 Task: In the  document Fusioncuisinemeet.odt Insert the command  'Editing'Email the file to   'softage.5@softage.net', with message attached Attention Needed: Please prioritize going through the email I've sent. and file type: RTF
Action: Mouse moved to (949, 107)
Screenshot: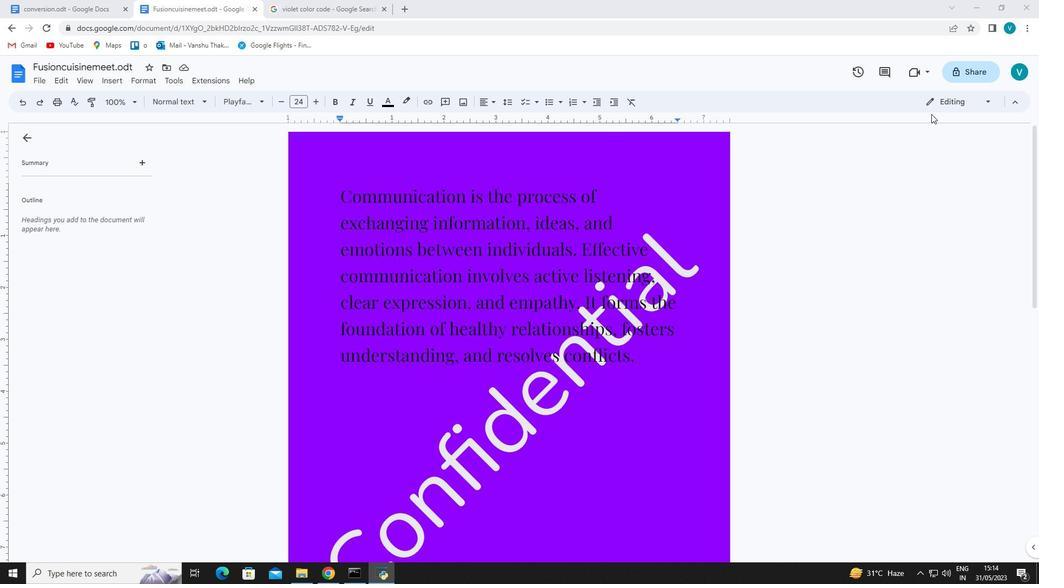 
Action: Mouse pressed left at (949, 107)
Screenshot: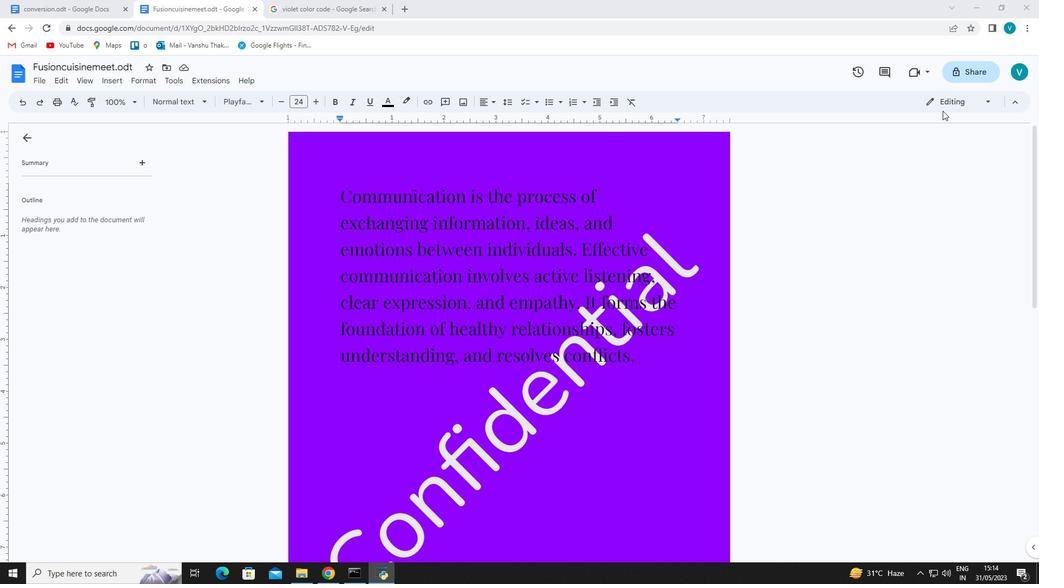 
Action: Mouse moved to (935, 120)
Screenshot: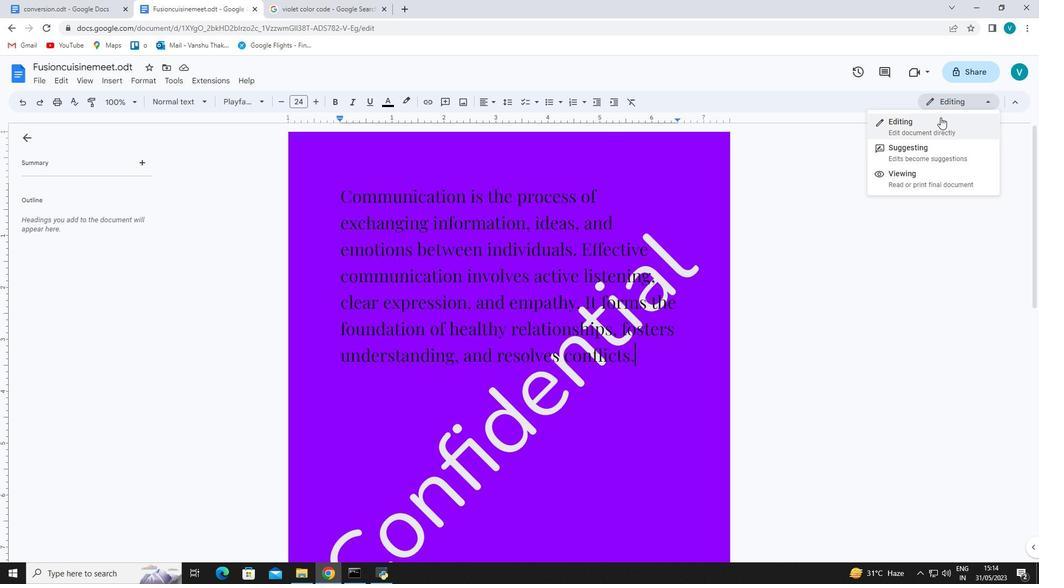 
Action: Mouse pressed left at (935, 120)
Screenshot: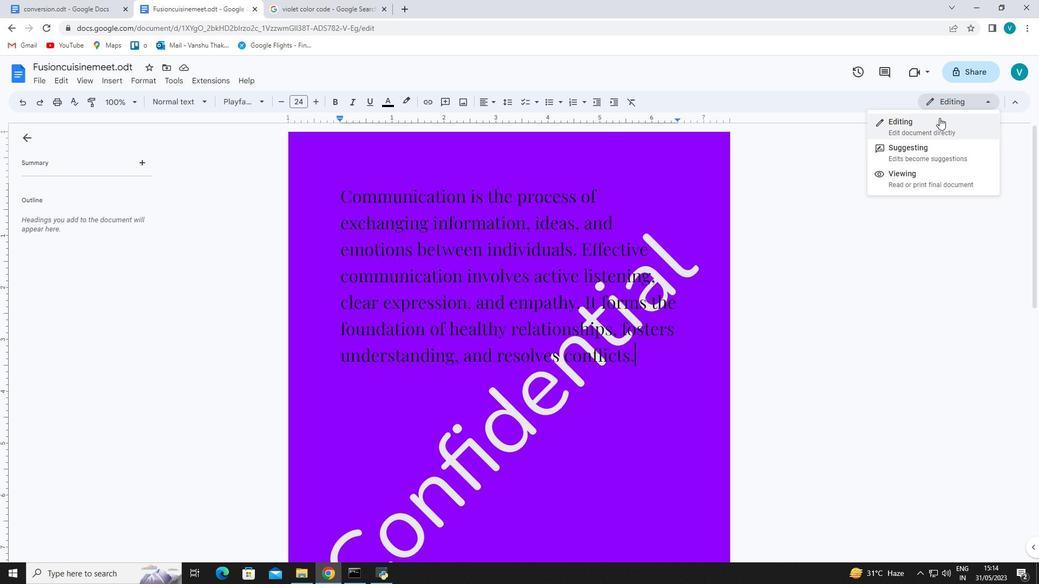 
Action: Mouse moved to (41, 80)
Screenshot: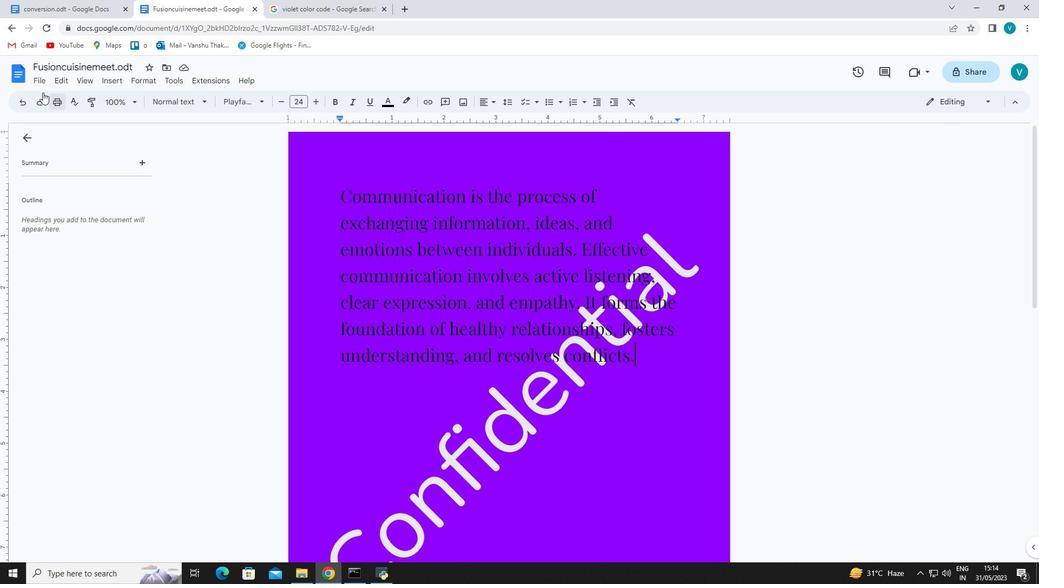 
Action: Mouse pressed left at (41, 80)
Screenshot: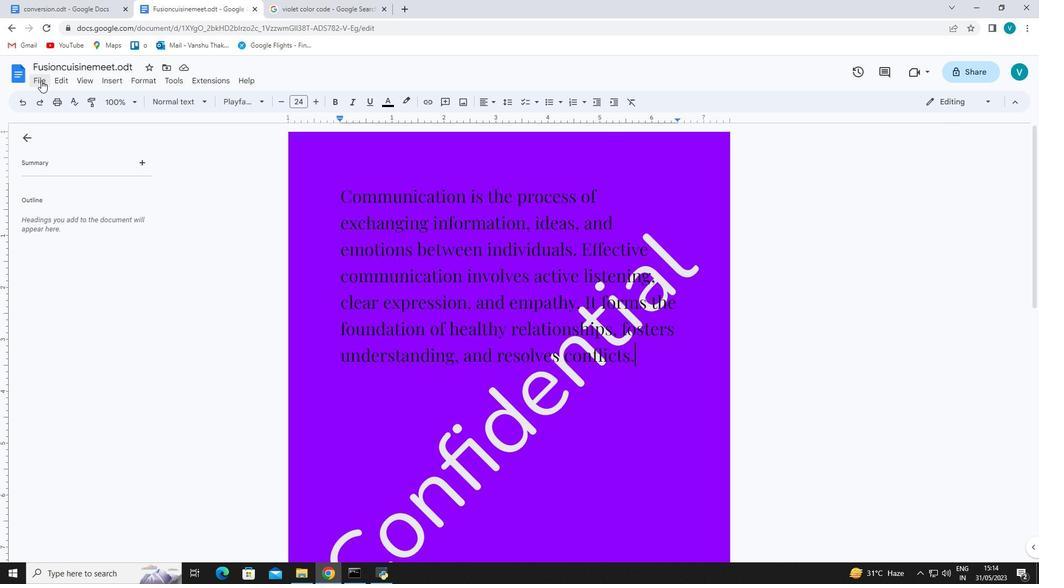 
Action: Mouse moved to (81, 175)
Screenshot: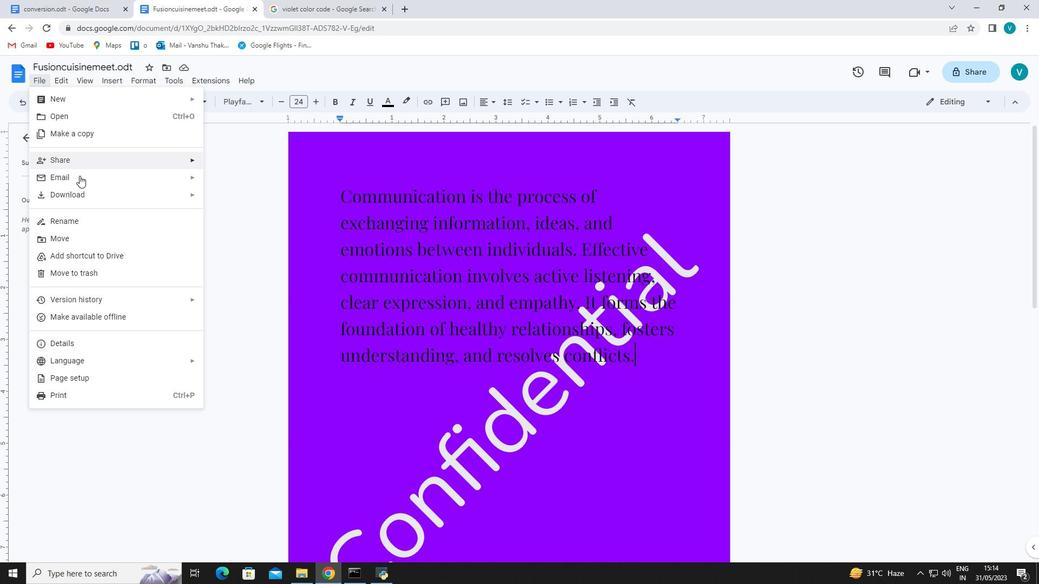 
Action: Mouse pressed left at (81, 175)
Screenshot: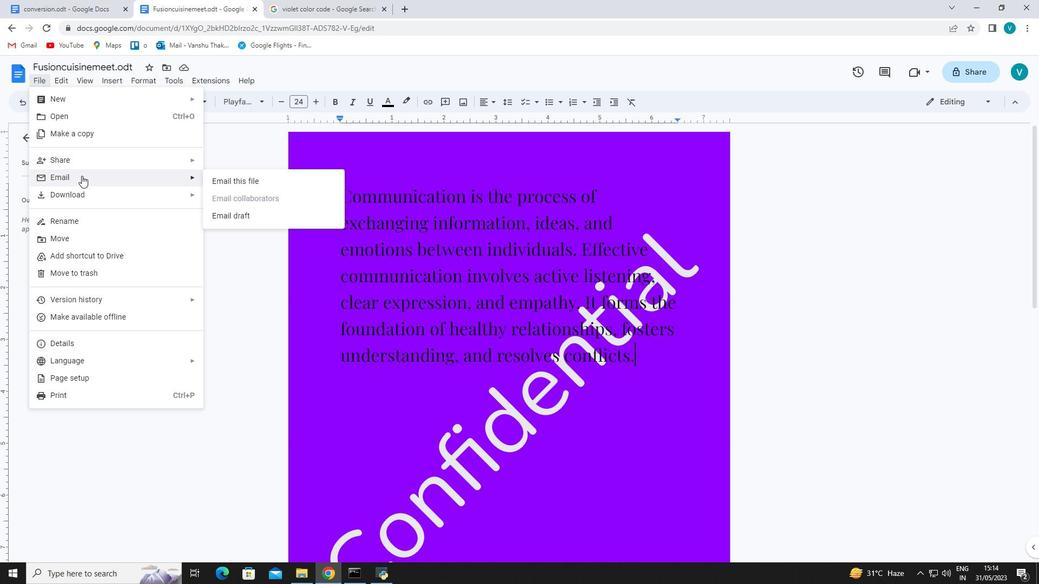 
Action: Mouse moved to (241, 182)
Screenshot: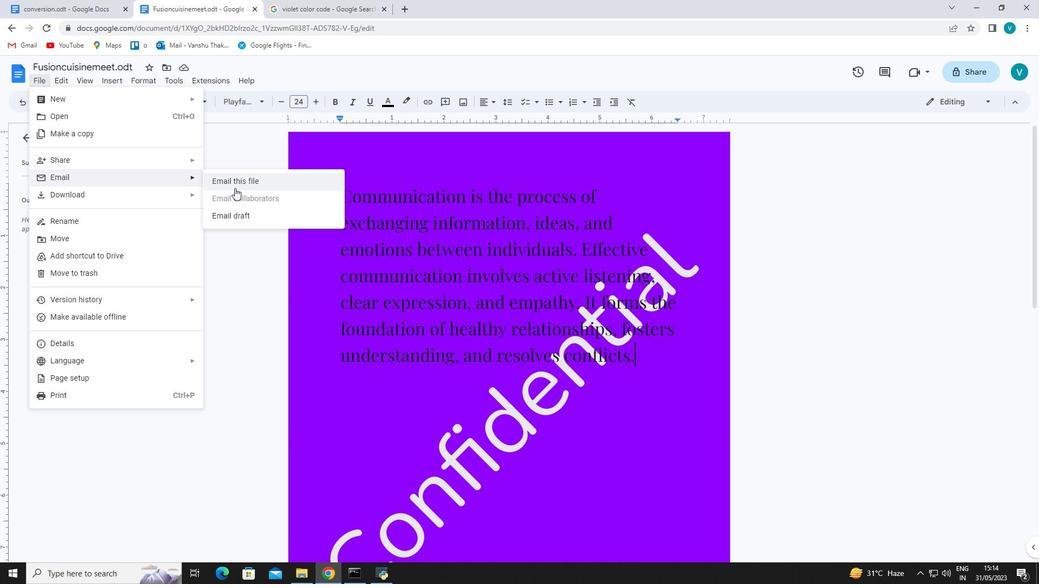 
Action: Mouse pressed left at (241, 182)
Screenshot: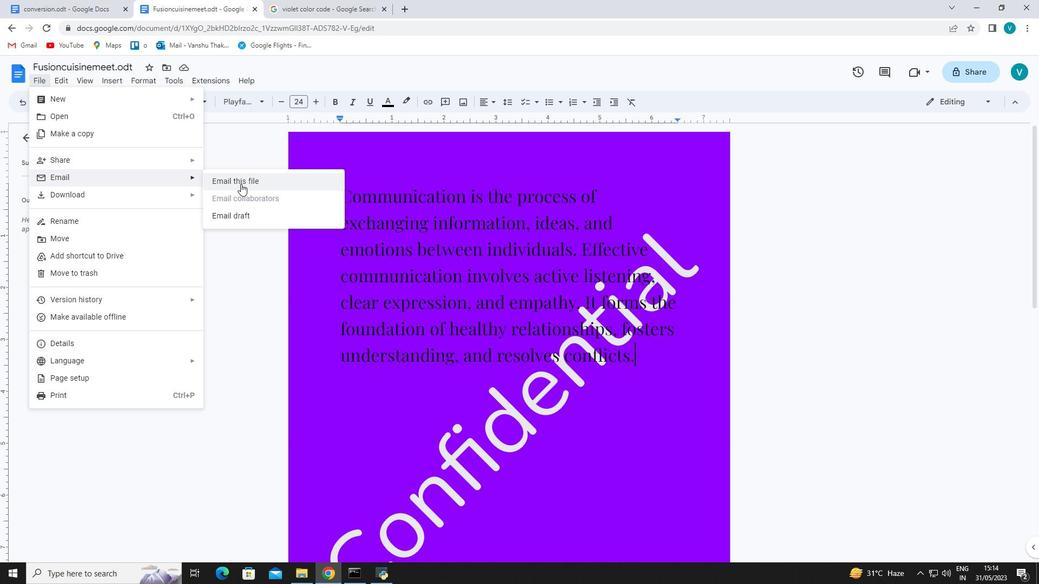 
Action: Mouse moved to (434, 251)
Screenshot: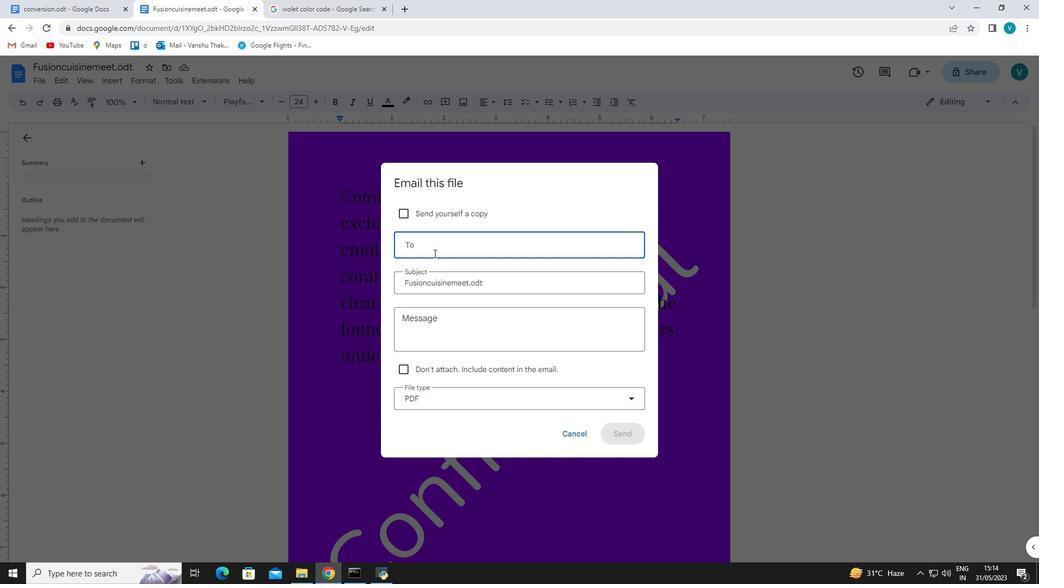 
Action: Mouse pressed left at (434, 251)
Screenshot: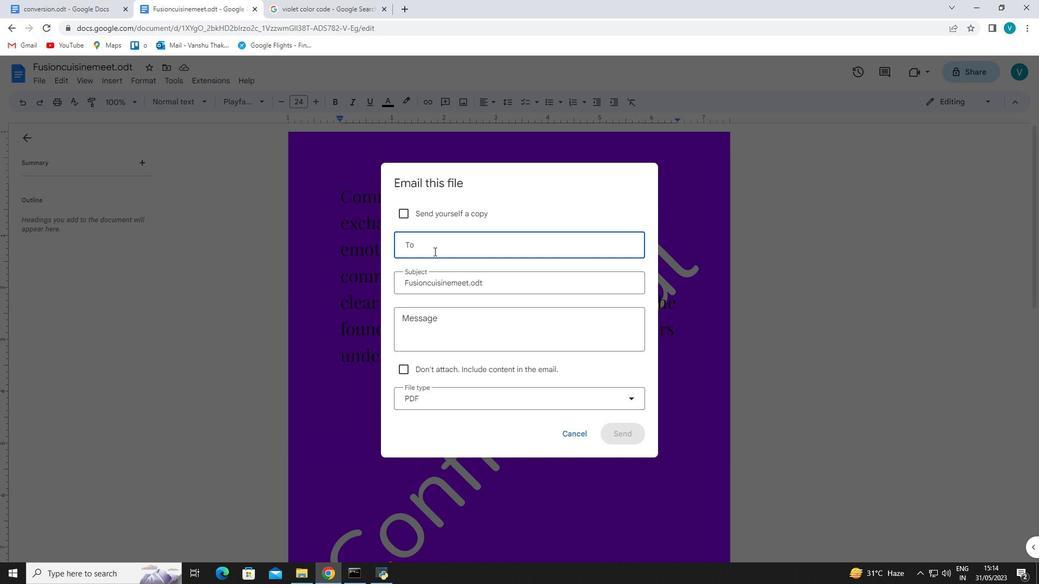 
Action: Mouse moved to (434, 248)
Screenshot: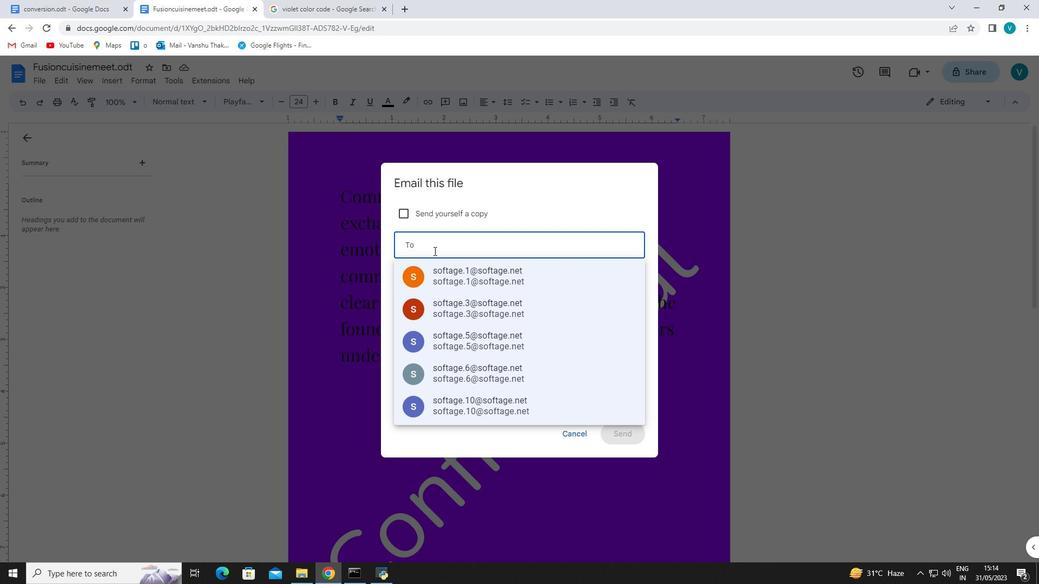 
Action: Key pressed softage.5<Key.shift><Key.shift><Key.shift><Key.shift><Key.shift><Key.shift><Key.shift><Key.shift>@softage.net
Screenshot: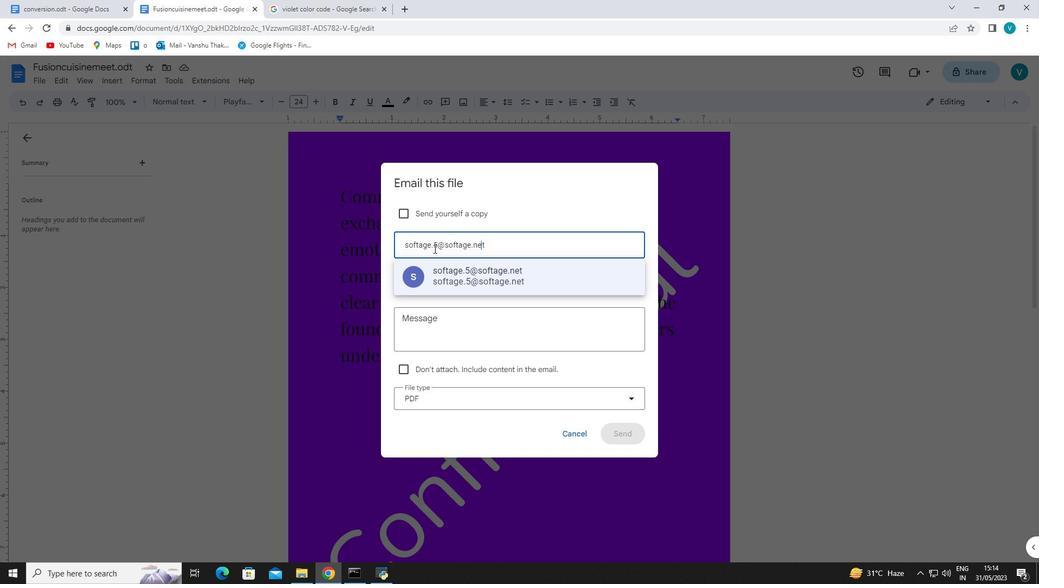 
Action: Mouse moved to (443, 270)
Screenshot: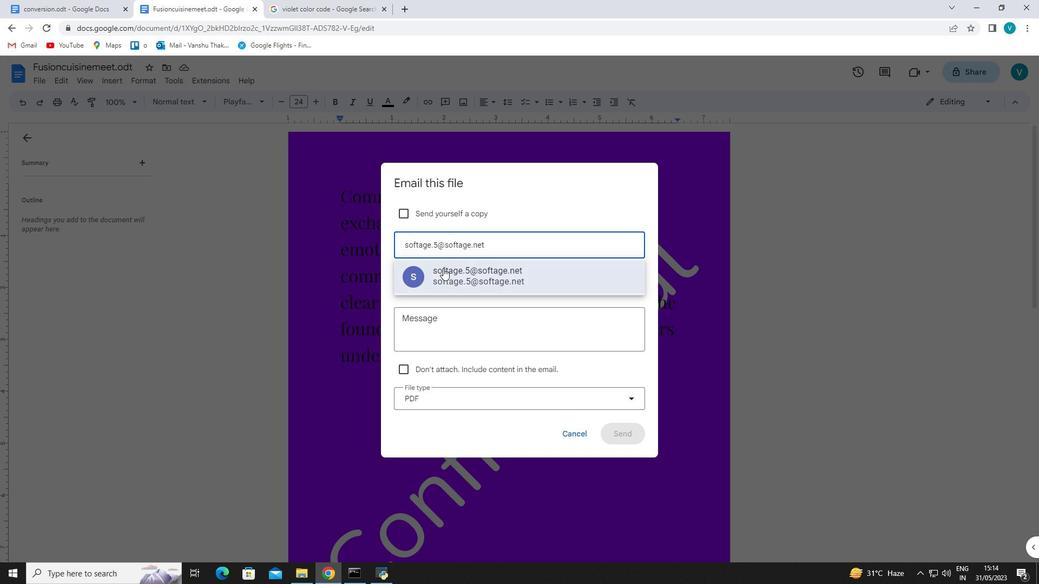 
Action: Mouse pressed left at (443, 270)
Screenshot: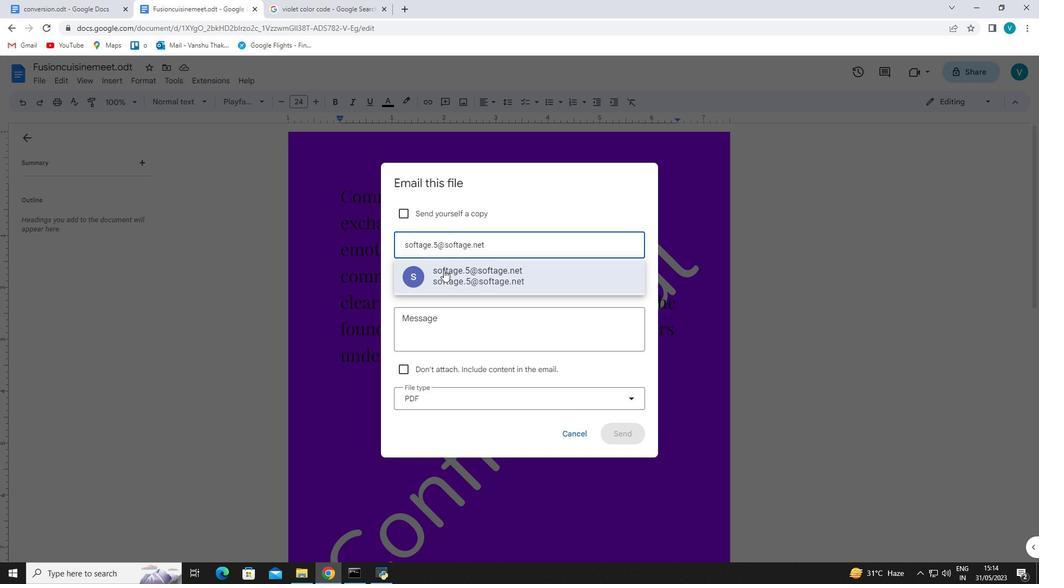 
Action: Mouse moved to (461, 333)
Screenshot: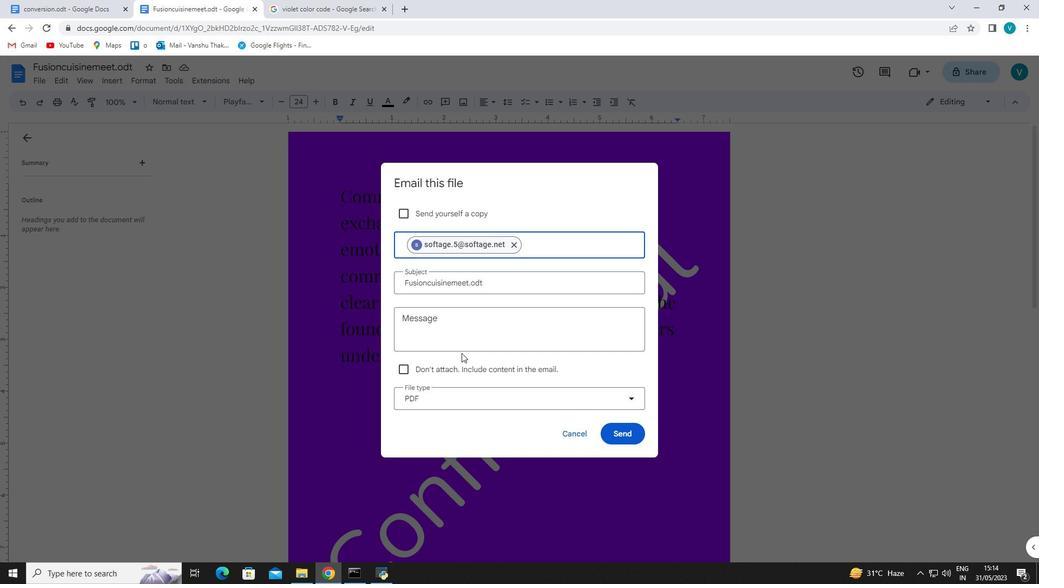 
Action: Mouse pressed left at (461, 333)
Screenshot: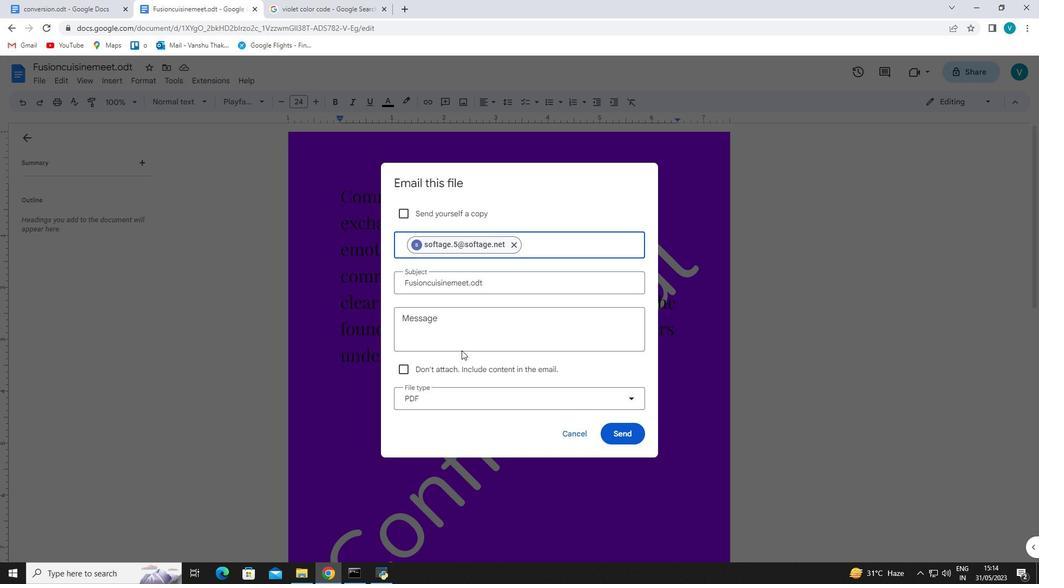 
Action: Mouse moved to (152, 0)
Screenshot: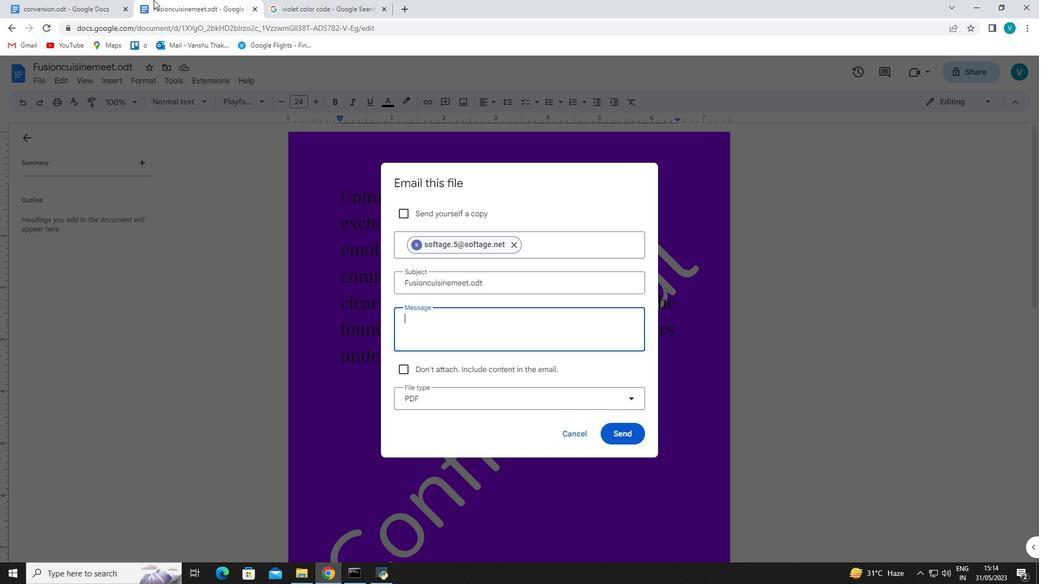
Action: Key pressed <Key.shift>Attention<Key.space><Key.shift>Needed;<Key.backspace><Key.shift>:<Key.space><Key.shift>Please<Key.space>prioritize<Key.space>going<Key.space>through<Key.space>the<Key.space>email<Key.space><Key.shift>I've<Key.space>sent.
Screenshot: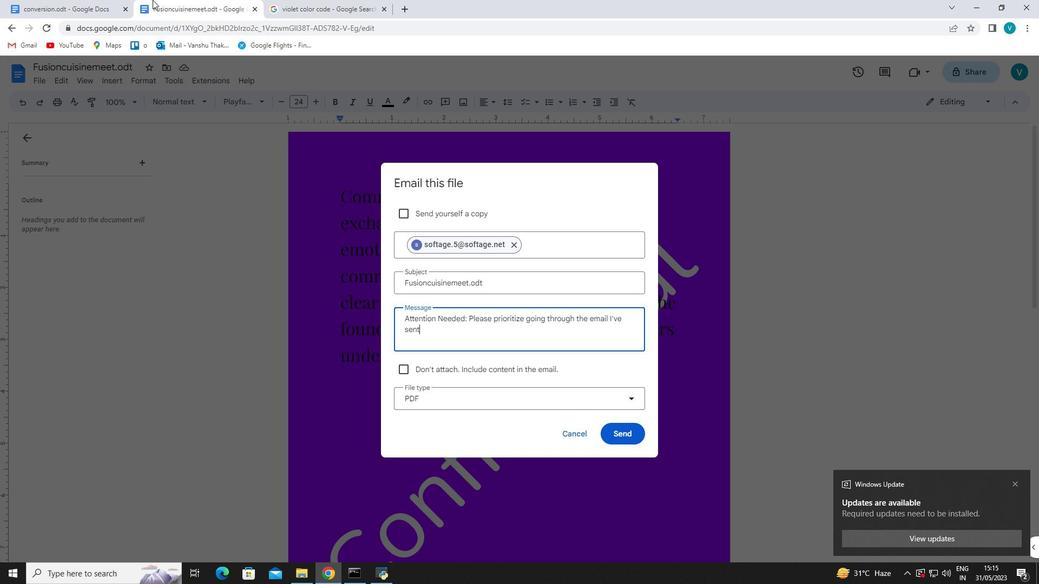 
Action: Mouse moved to (503, 395)
Screenshot: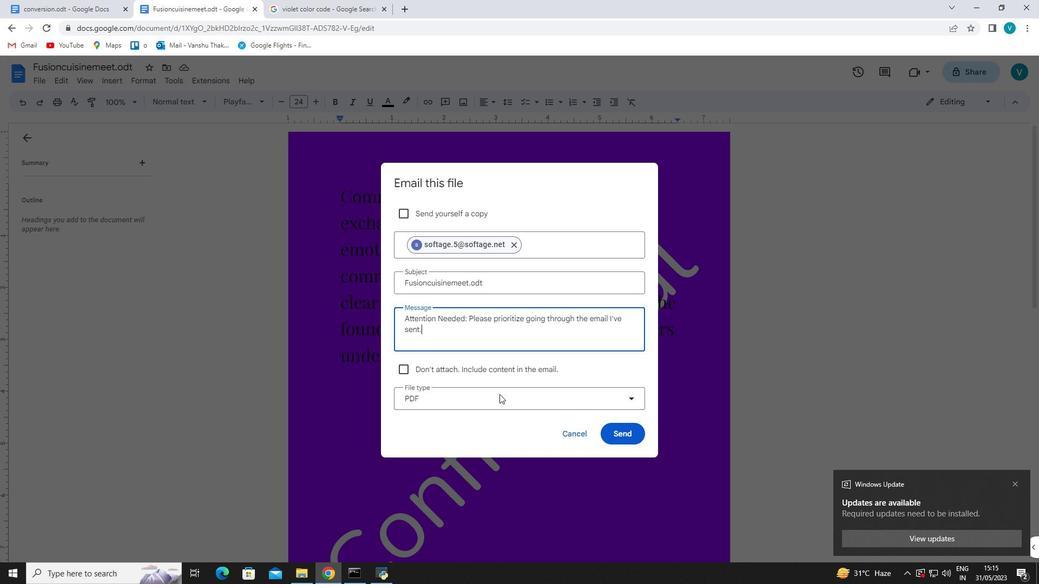 
Action: Mouse pressed left at (503, 395)
Screenshot: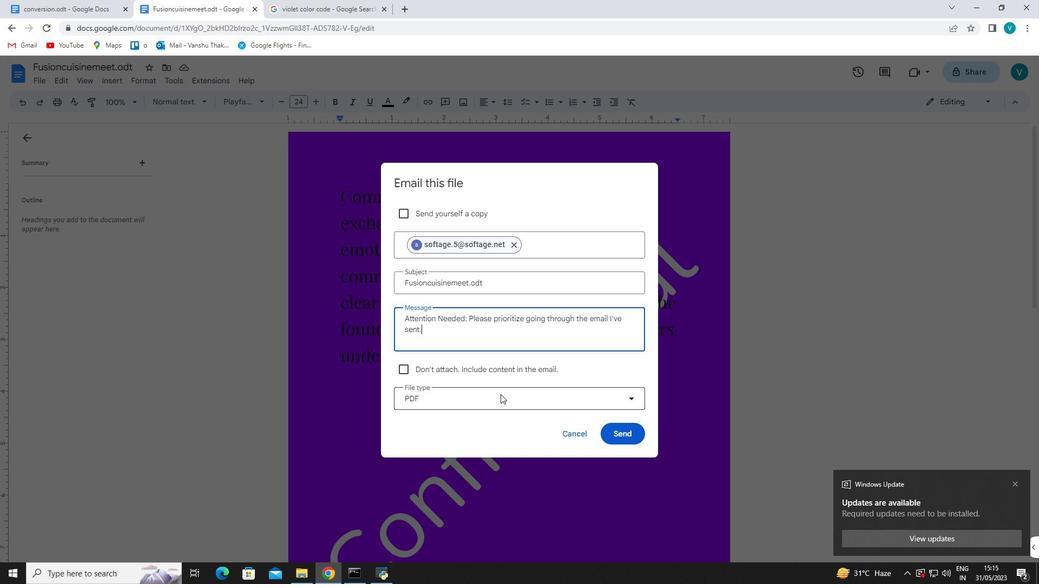 
Action: Mouse moved to (511, 443)
Screenshot: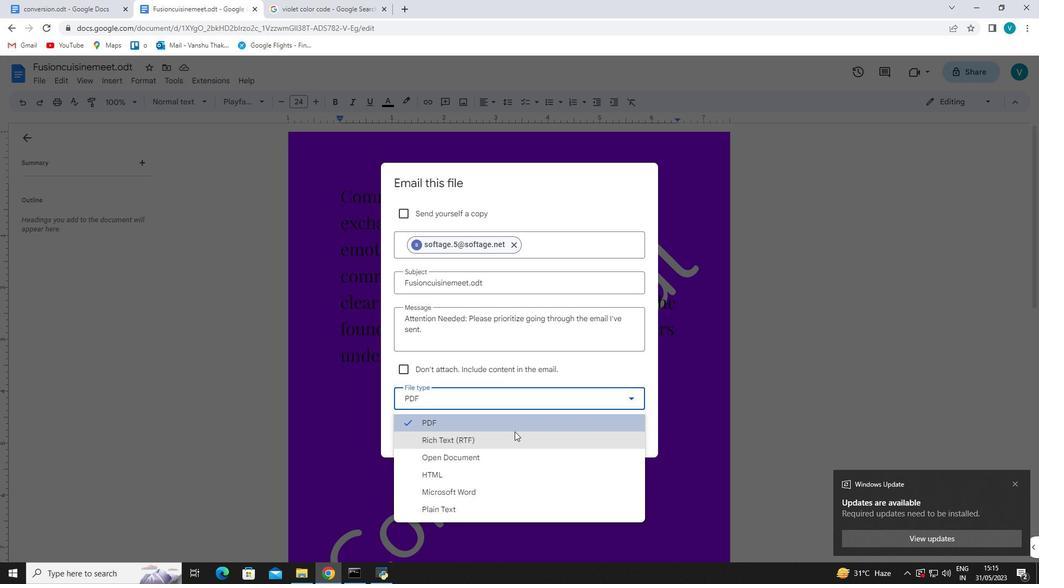 
Action: Mouse pressed left at (511, 443)
Screenshot: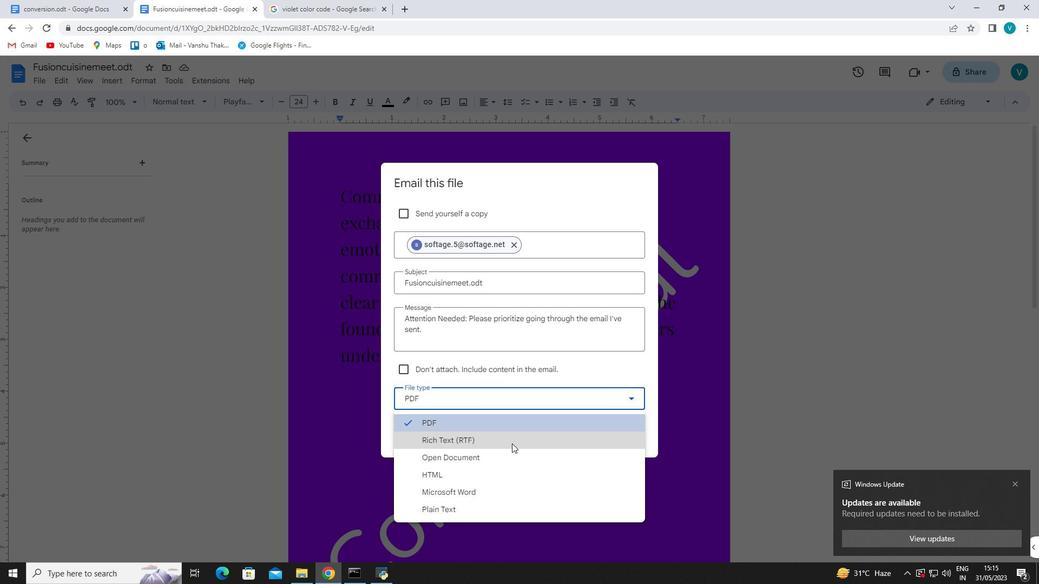 
Action: Mouse moved to (630, 430)
Screenshot: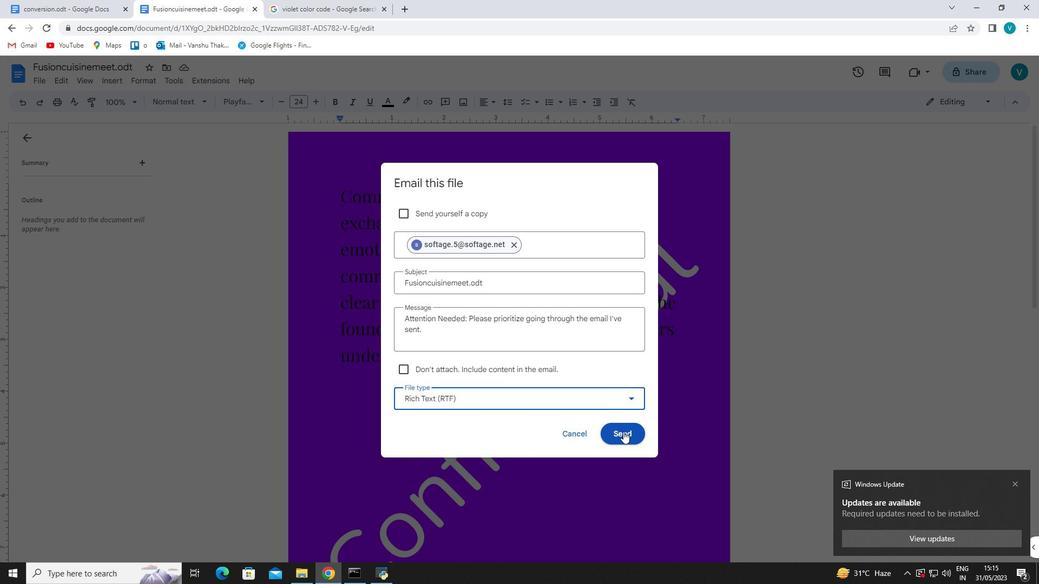 
Action: Mouse pressed left at (630, 430)
Screenshot: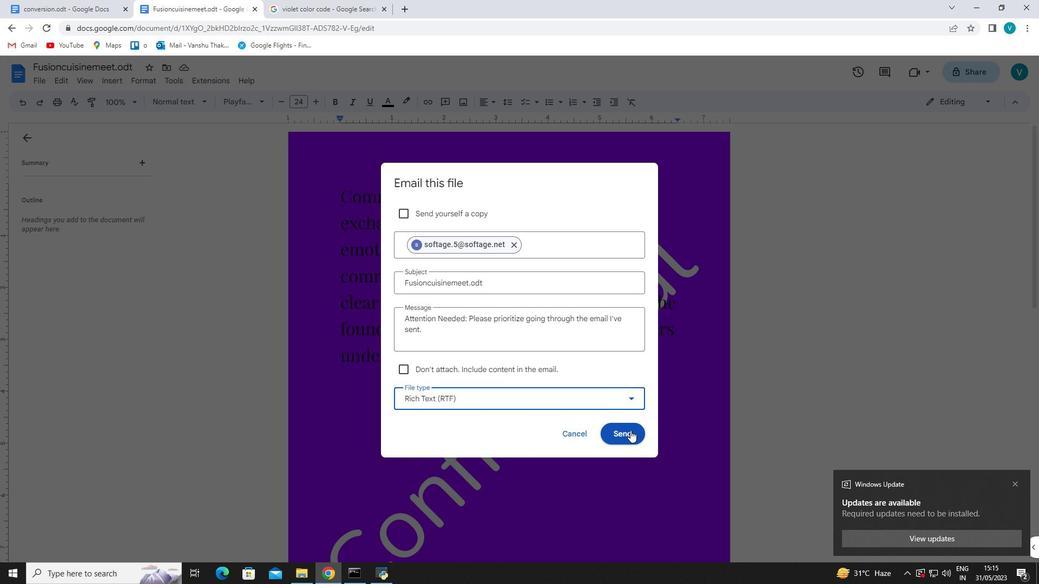 
Action: Mouse moved to (340, 195)
Screenshot: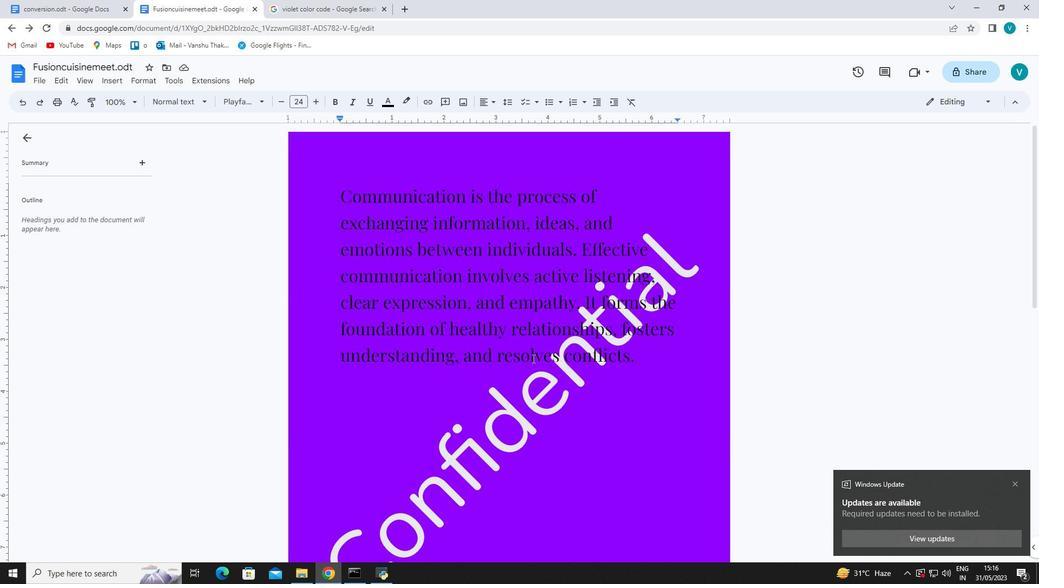 
